 Task: Write the Credit Limit "7.00" Under New customer in New Bill.
Action: Mouse moved to (112, 16)
Screenshot: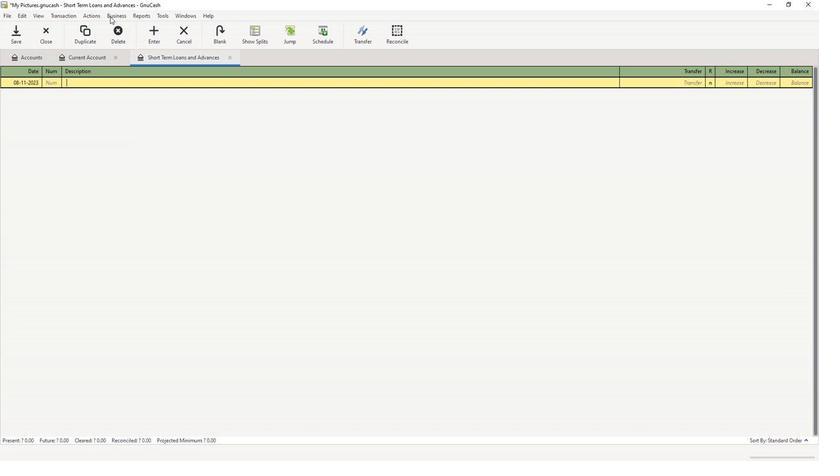 
Action: Mouse pressed left at (112, 16)
Screenshot: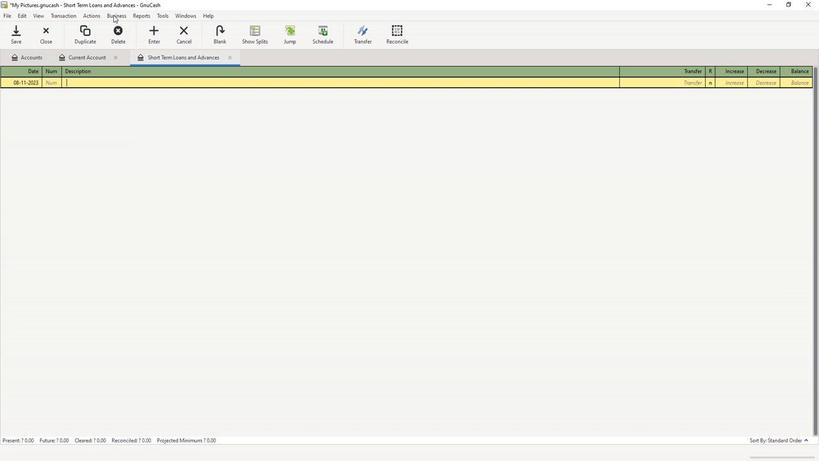 
Action: Mouse moved to (122, 36)
Screenshot: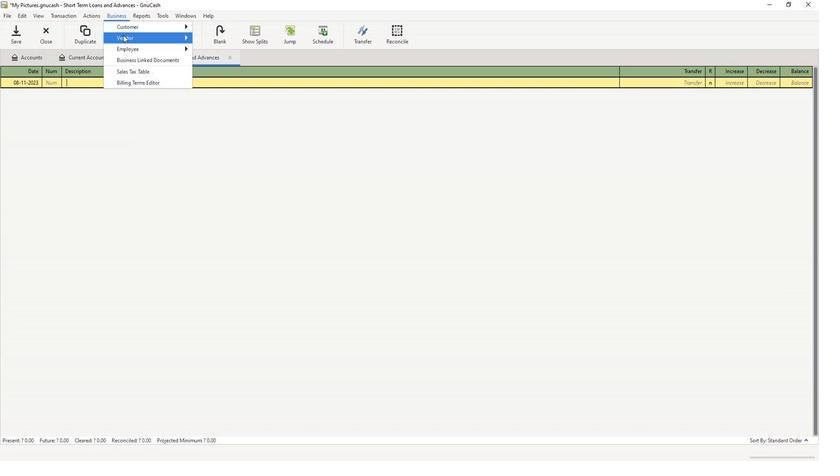
Action: Mouse pressed left at (122, 36)
Screenshot: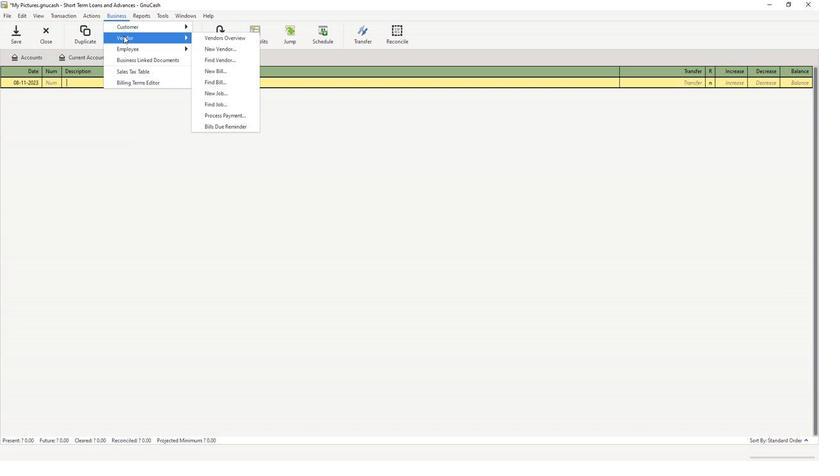 
Action: Mouse moved to (220, 71)
Screenshot: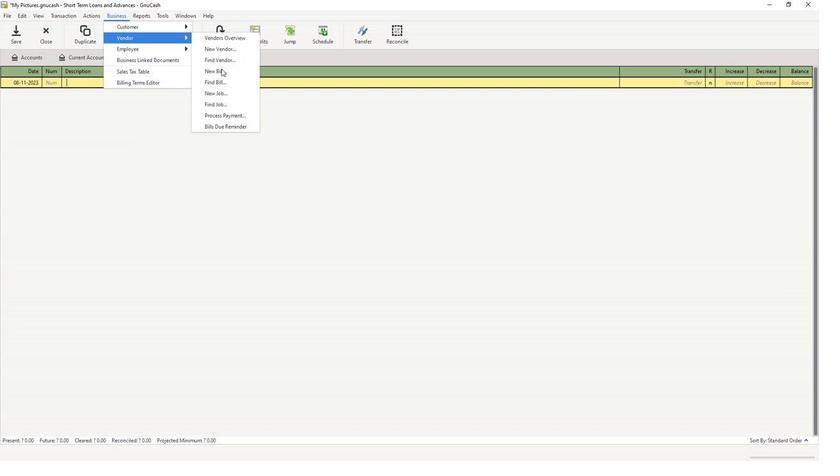 
Action: Mouse pressed left at (220, 71)
Screenshot: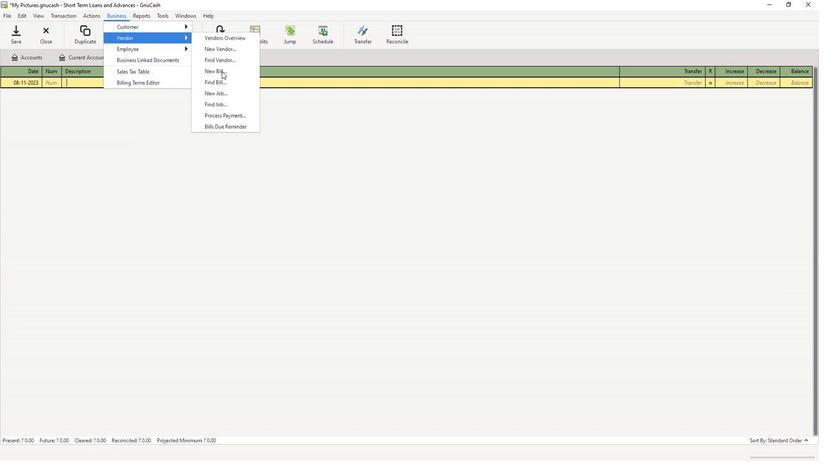 
Action: Mouse moved to (455, 286)
Screenshot: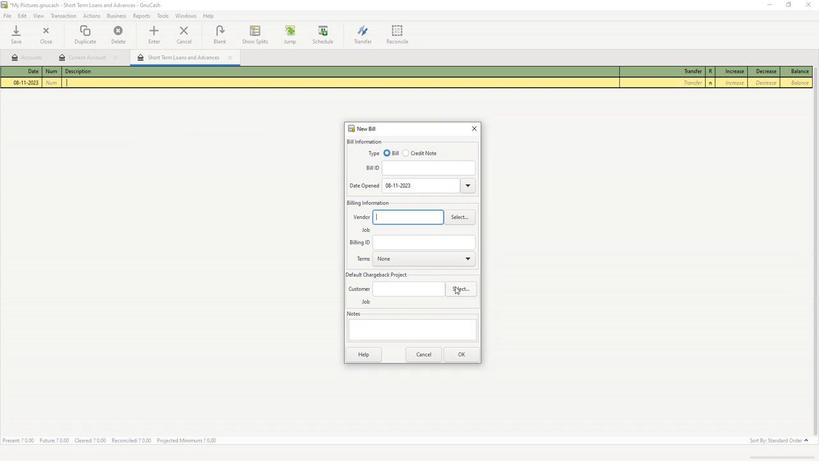 
Action: Mouse pressed left at (455, 286)
Screenshot: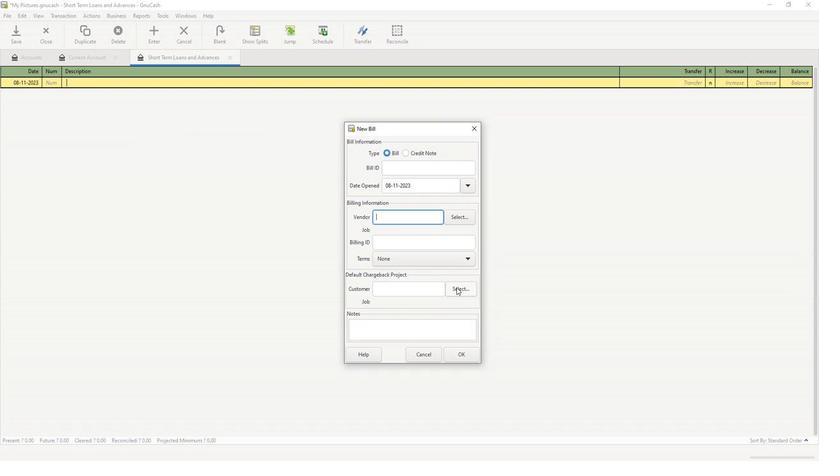 
Action: Mouse moved to (435, 316)
Screenshot: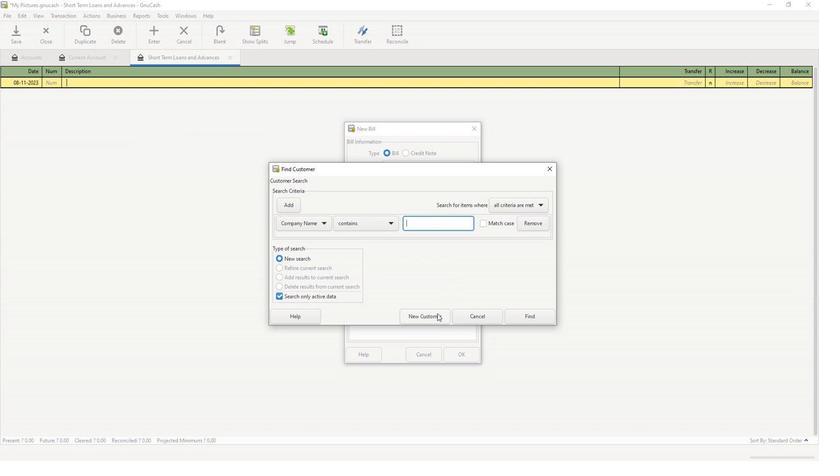 
Action: Mouse pressed left at (435, 316)
Screenshot: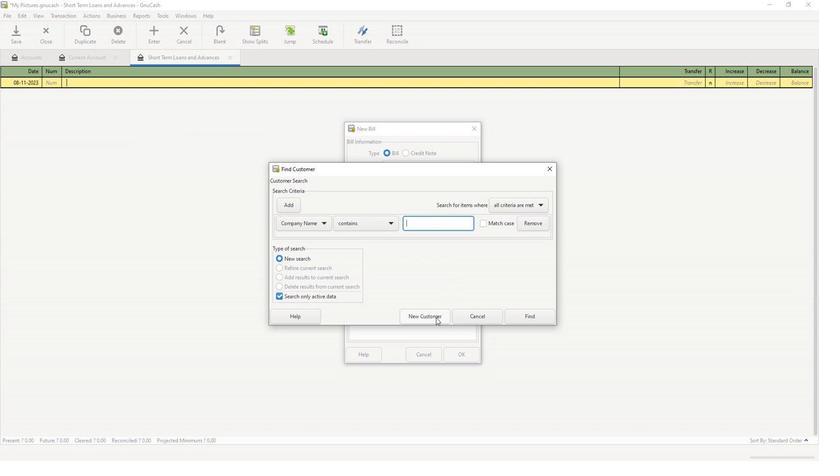 
Action: Mouse moved to (402, 138)
Screenshot: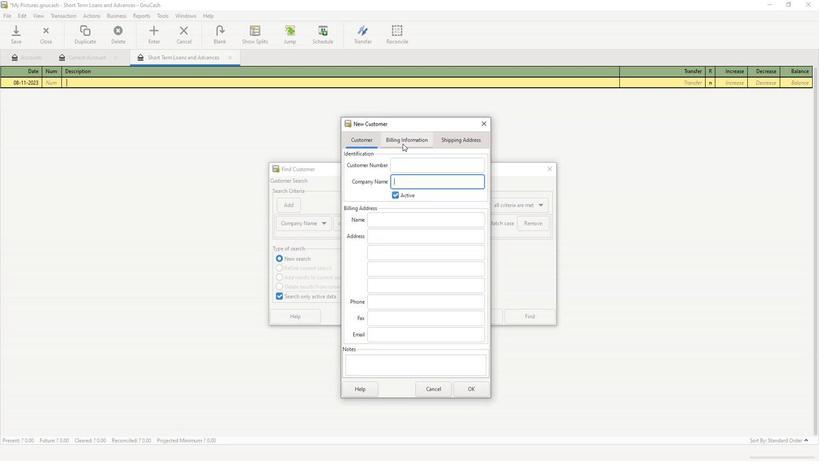
Action: Mouse pressed left at (402, 138)
Screenshot: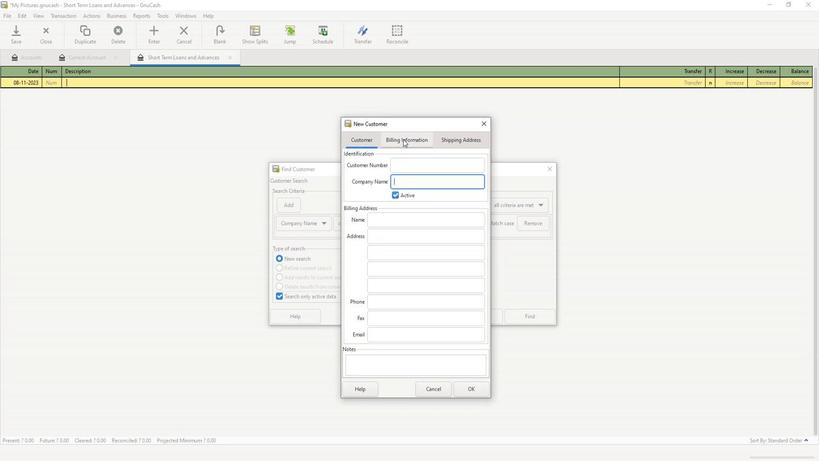 
Action: Mouse moved to (420, 210)
Screenshot: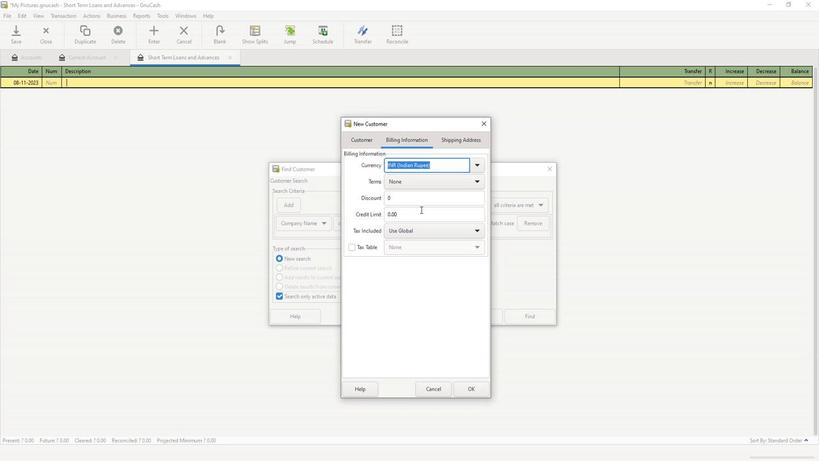 
Action: Mouse pressed left at (420, 210)
Screenshot: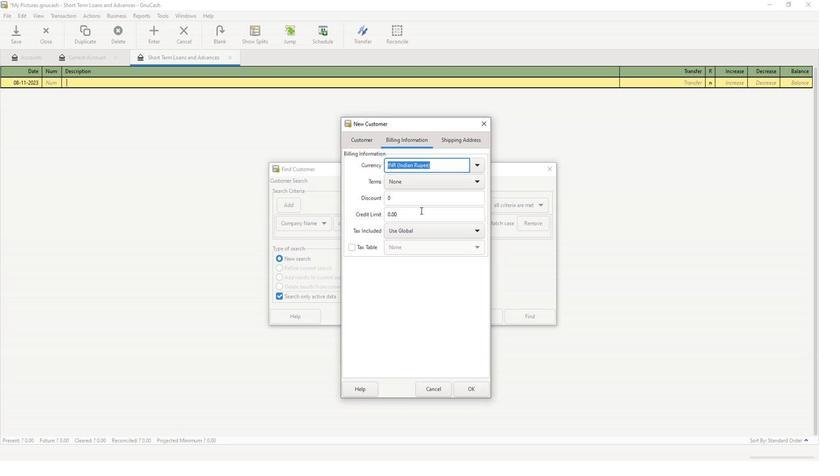 
Action: Key pressed <Key.backspace><Key.backspace><Key.backspace><Key.backspace><Key.backspace><Key.backspace><Key.backspace><Key.backspace><Key.backspace><Key.backspace><Key.backspace>7.00
Screenshot: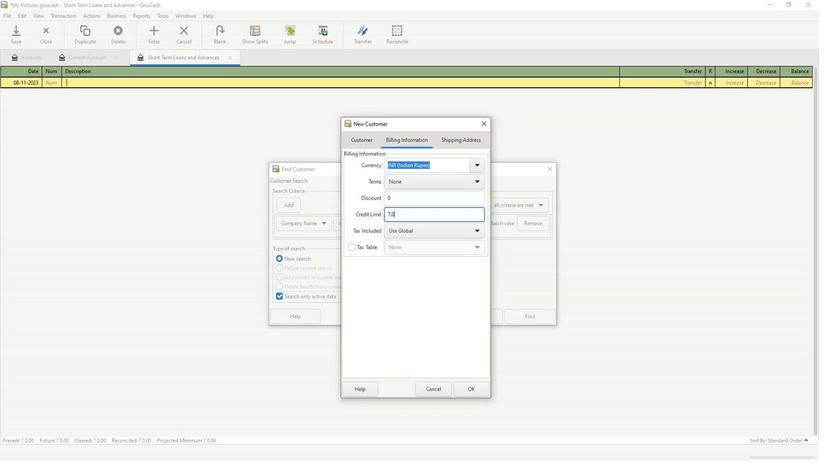 
Action: Mouse moved to (473, 388)
Screenshot: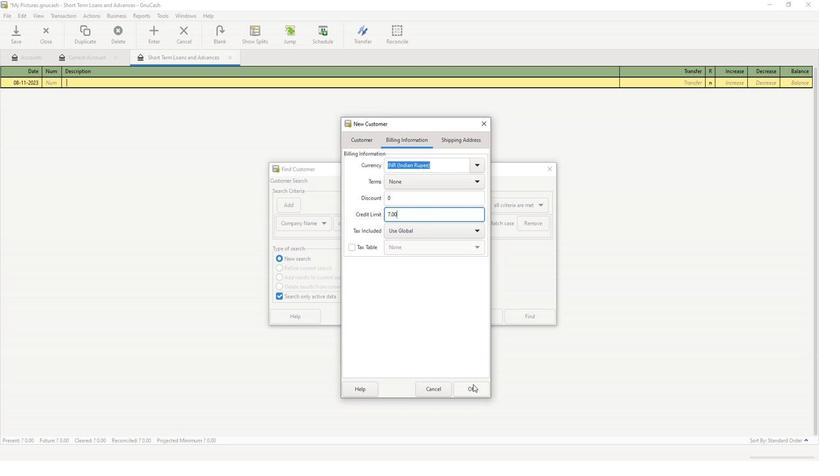
